 Task: Set the quantization parameter for P-frames for qsv to 3.
Action: Mouse moved to (119, 12)
Screenshot: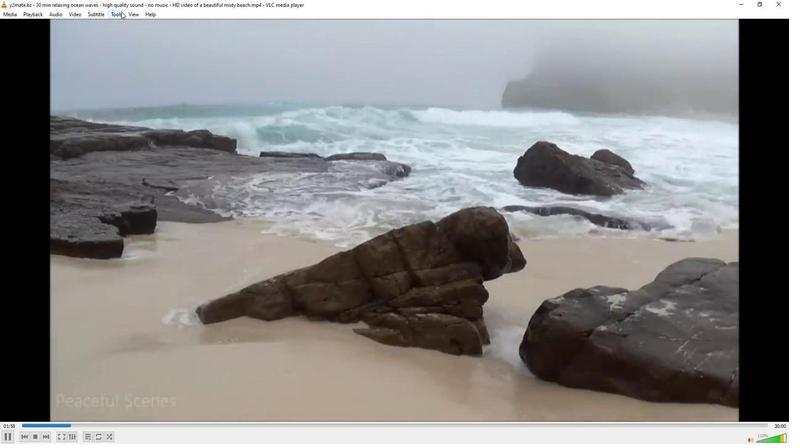 
Action: Mouse pressed left at (119, 12)
Screenshot: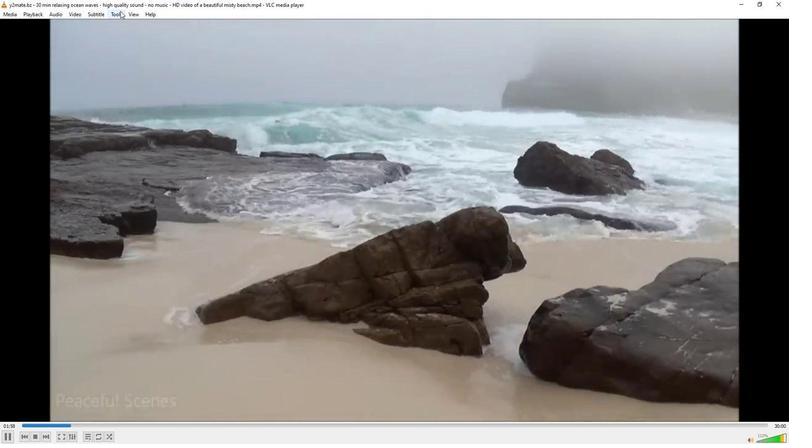 
Action: Mouse moved to (129, 109)
Screenshot: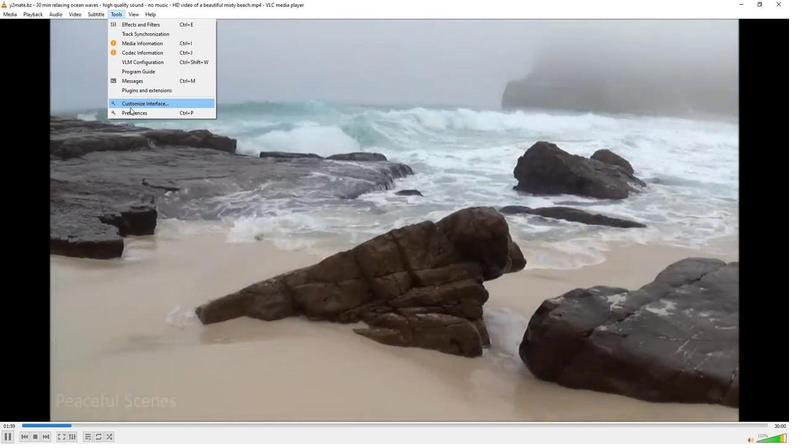 
Action: Mouse pressed left at (129, 109)
Screenshot: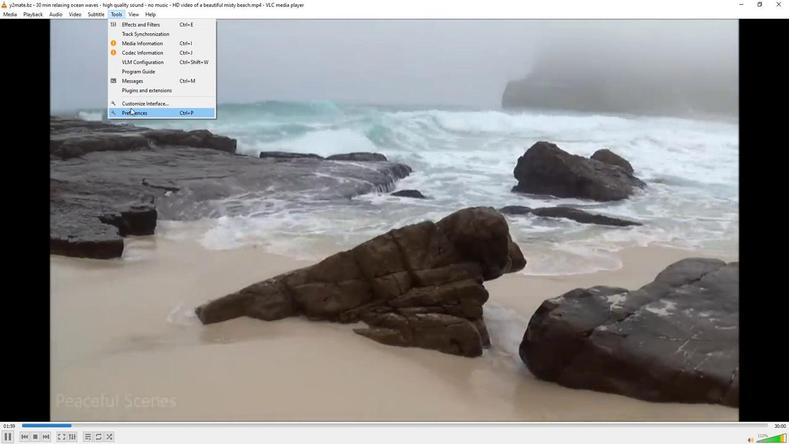 
Action: Mouse moved to (92, 344)
Screenshot: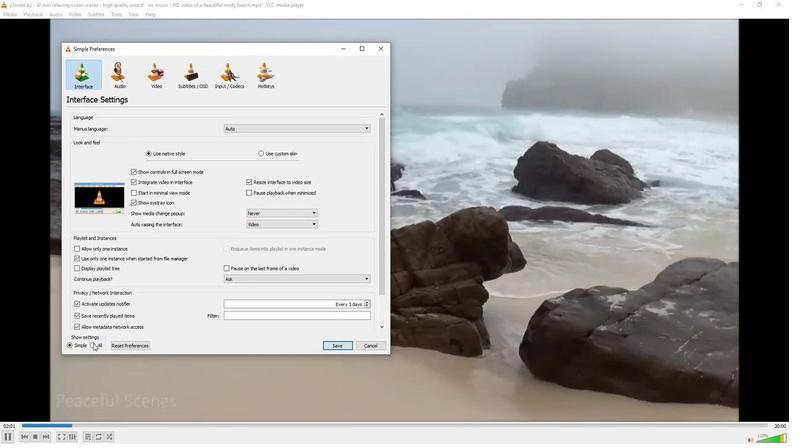
Action: Mouse pressed left at (92, 344)
Screenshot: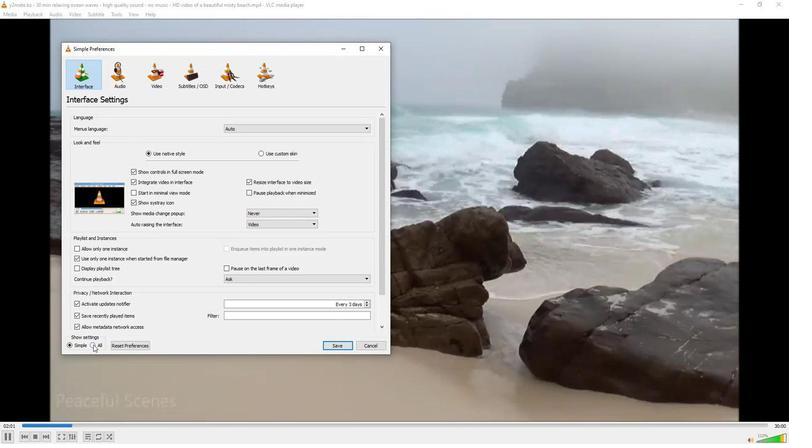 
Action: Mouse moved to (79, 227)
Screenshot: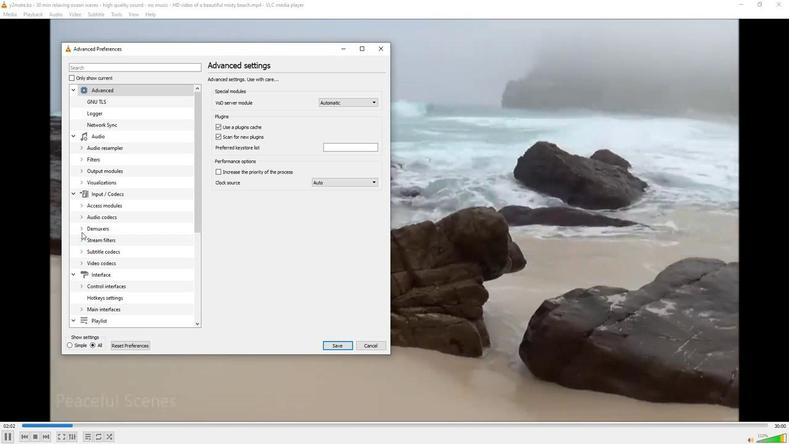 
Action: Mouse pressed left at (79, 227)
Screenshot: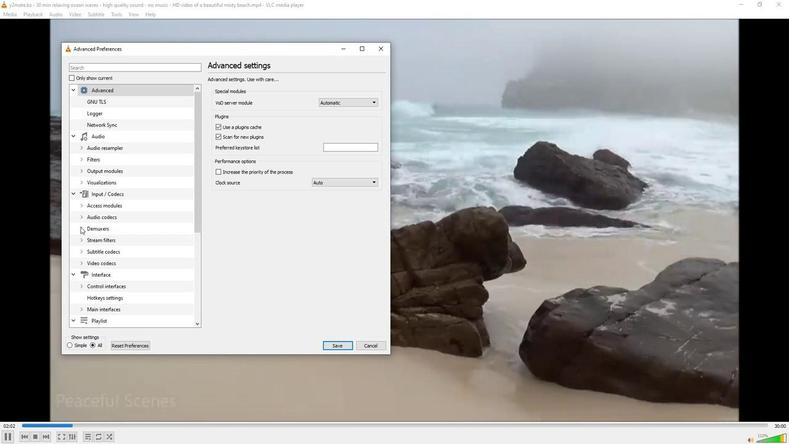 
Action: Mouse moved to (92, 252)
Screenshot: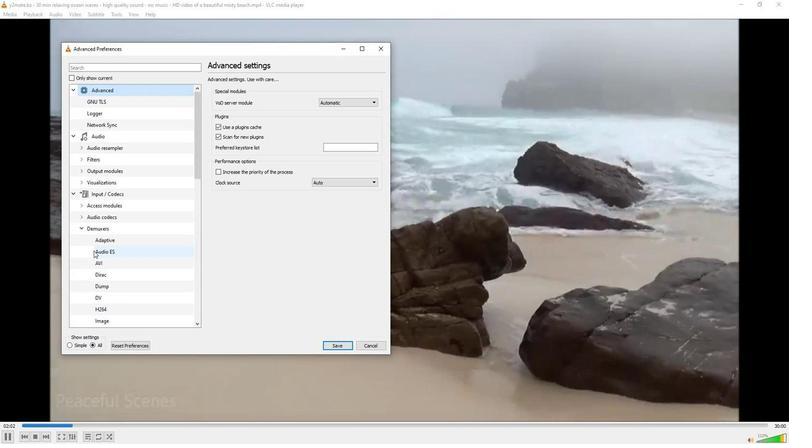 
Action: Mouse scrolled (92, 251) with delta (0, 0)
Screenshot: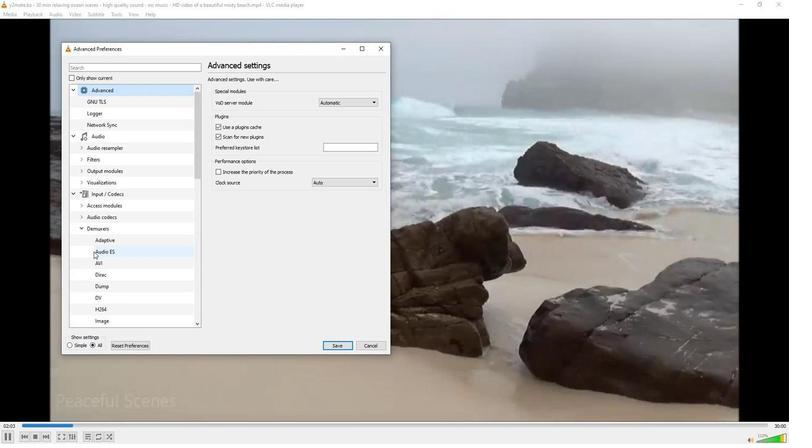 
Action: Mouse scrolled (92, 251) with delta (0, 0)
Screenshot: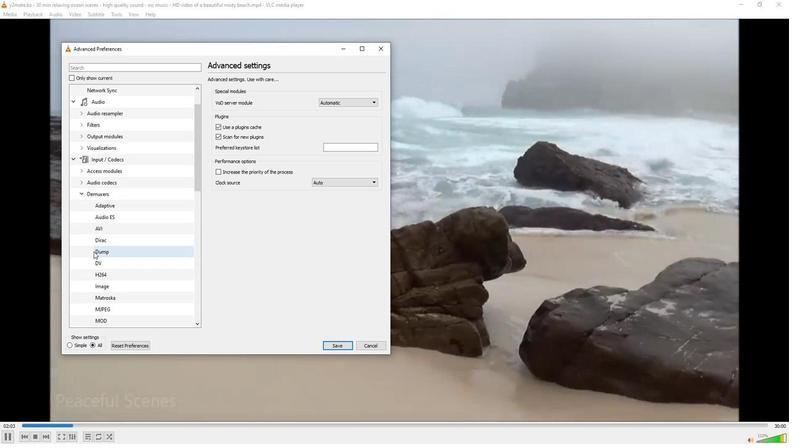 
Action: Mouse scrolled (92, 251) with delta (0, 0)
Screenshot: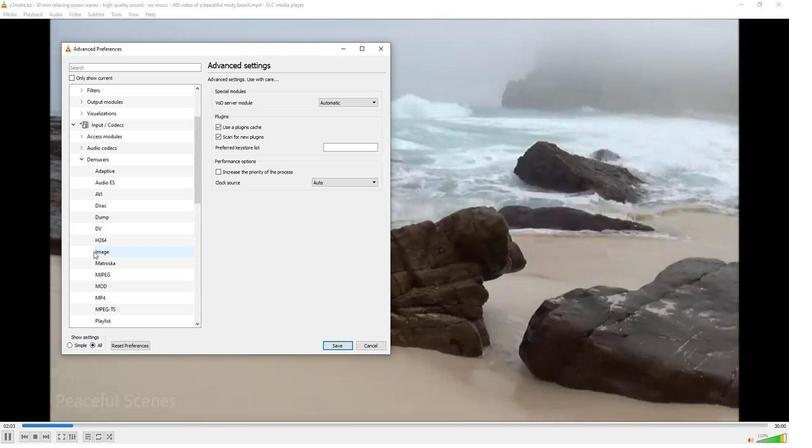 
Action: Mouse scrolled (92, 251) with delta (0, 0)
Screenshot: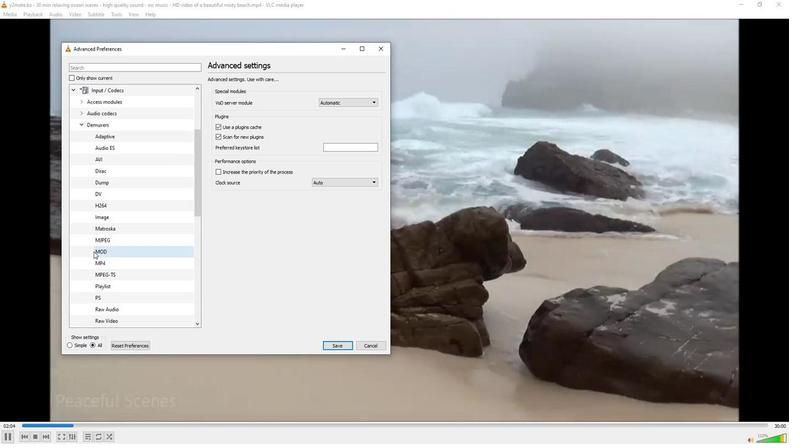 
Action: Mouse scrolled (92, 251) with delta (0, 0)
Screenshot: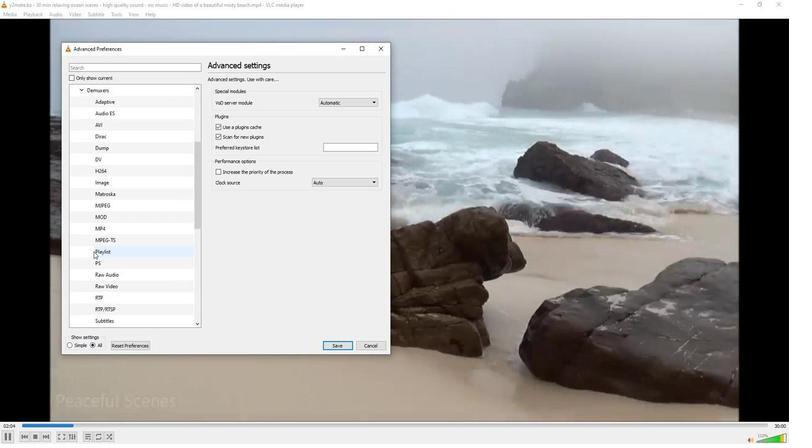 
Action: Mouse scrolled (92, 251) with delta (0, 0)
Screenshot: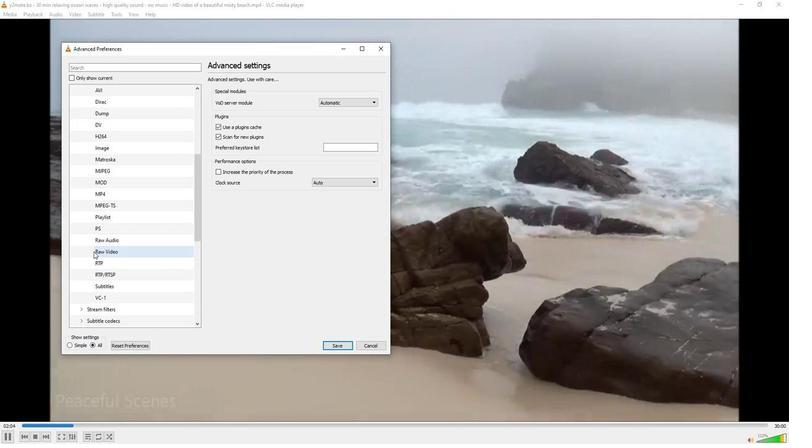 
Action: Mouse moved to (78, 297)
Screenshot: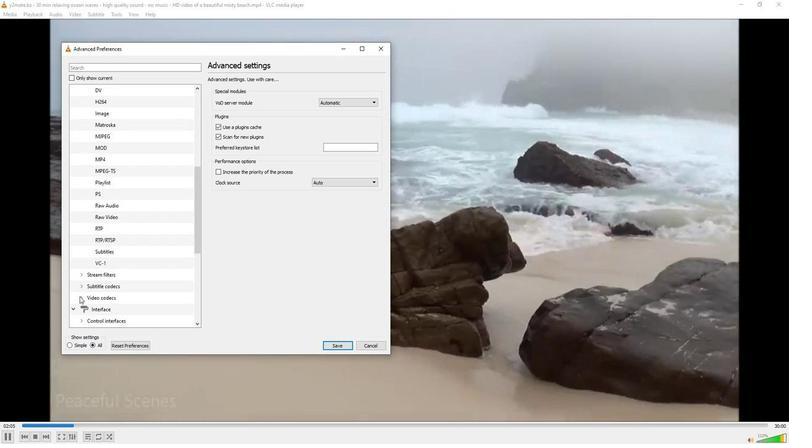 
Action: Mouse pressed left at (78, 297)
Screenshot: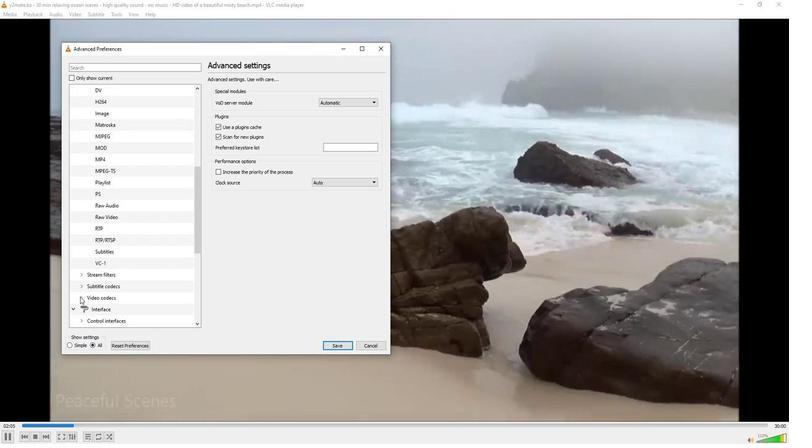 
Action: Mouse moved to (87, 298)
Screenshot: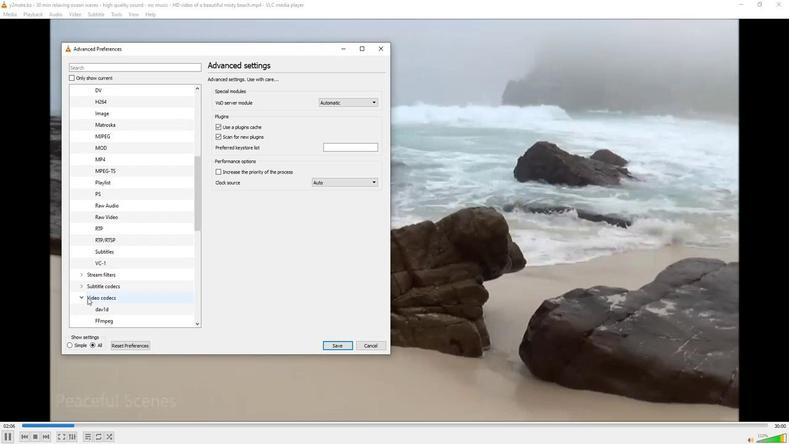 
Action: Mouse scrolled (87, 297) with delta (0, 0)
Screenshot: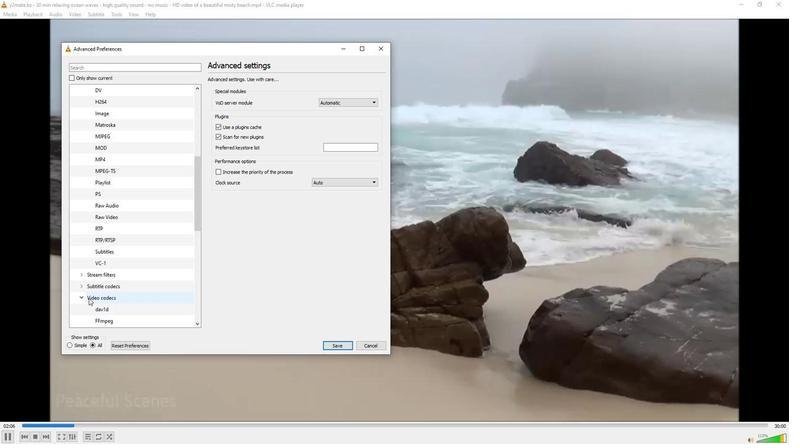 
Action: Mouse moved to (96, 308)
Screenshot: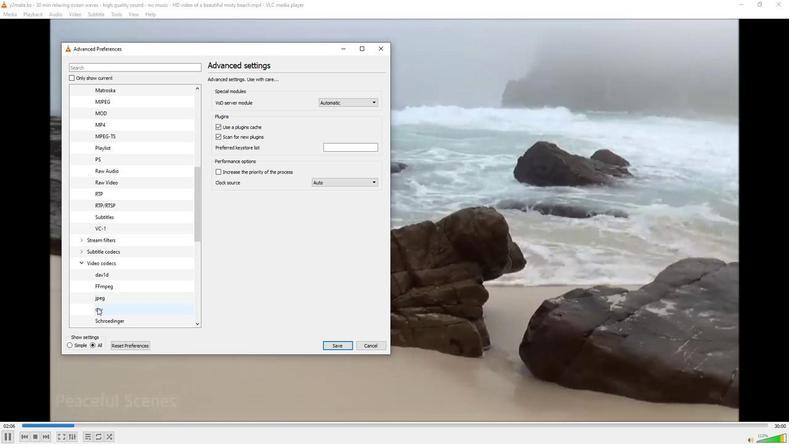 
Action: Mouse pressed left at (96, 308)
Screenshot: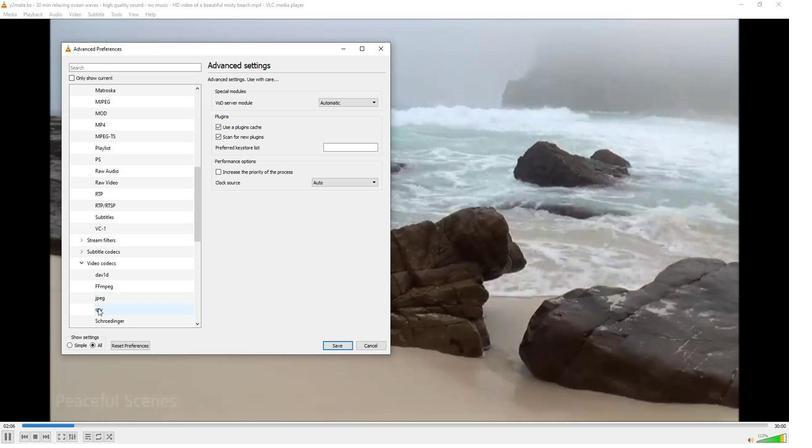 
Action: Mouse moved to (374, 224)
Screenshot: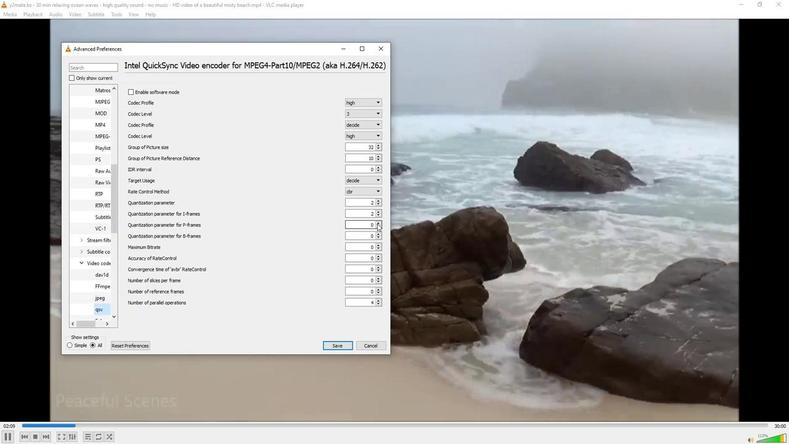 
Action: Mouse pressed left at (374, 224)
Screenshot: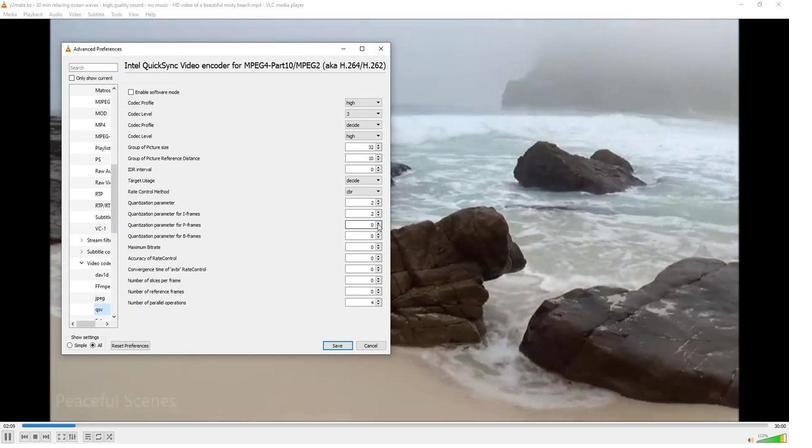 
Action: Mouse pressed left at (374, 224)
Screenshot: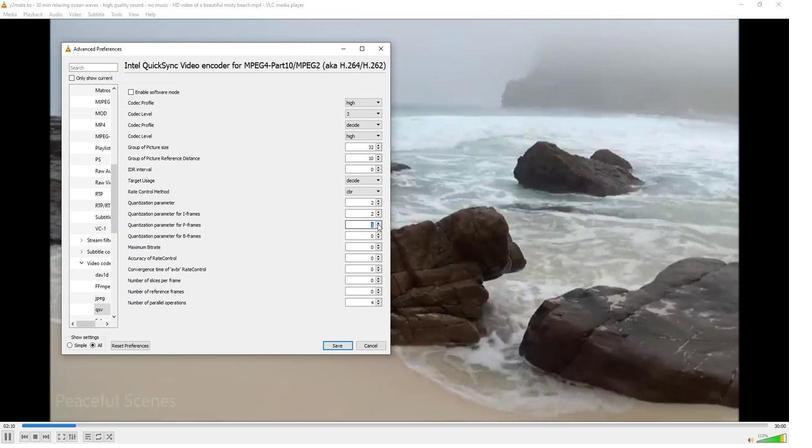
Action: Mouse pressed left at (374, 224)
Screenshot: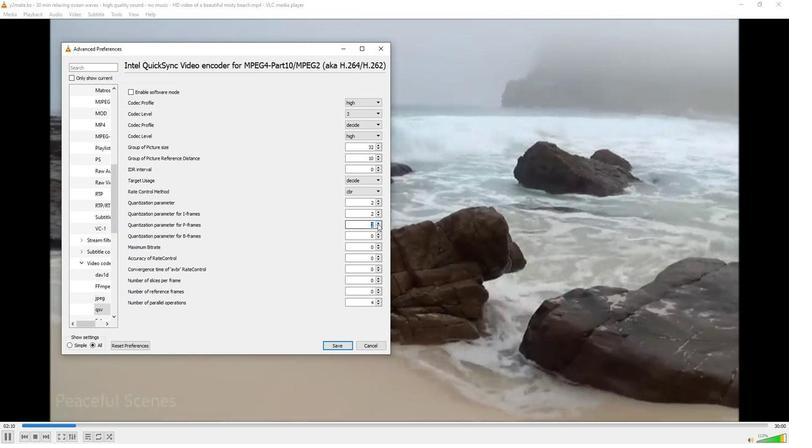 
Action: Mouse moved to (355, 241)
Screenshot: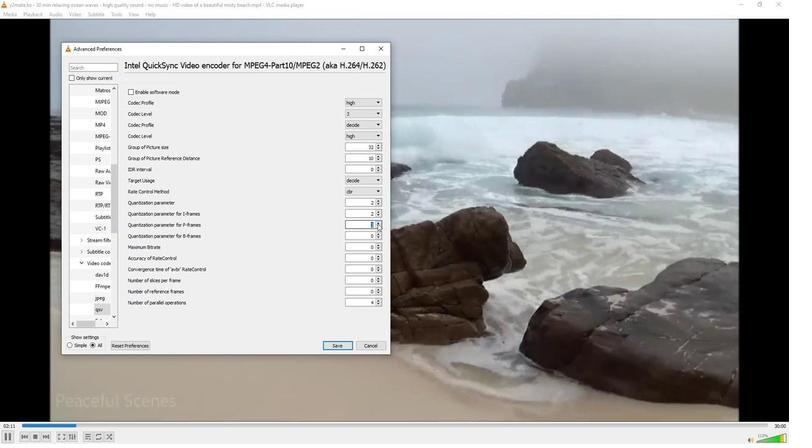 
